 Task: Create a section Fast & Furious and in the section, add a milestone Wireless Network Optimization in the project ArtisanTech
Action: Mouse scrolled (76, 91) with delta (0, 0)
Screenshot: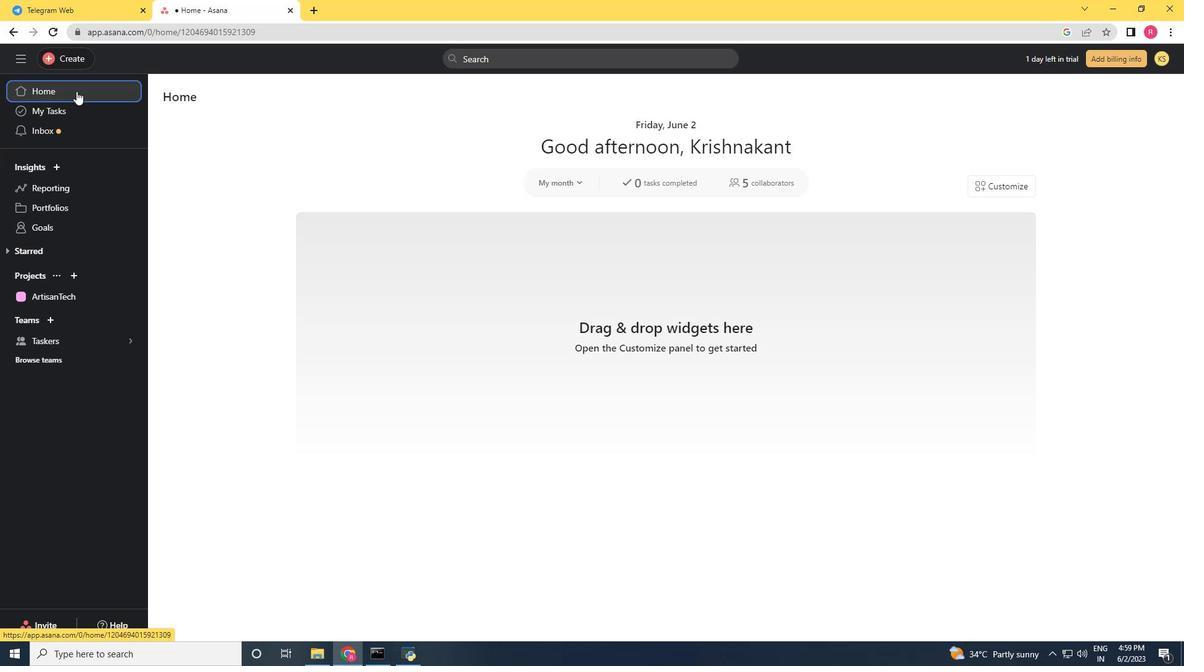 
Action: Mouse moved to (88, 297)
Screenshot: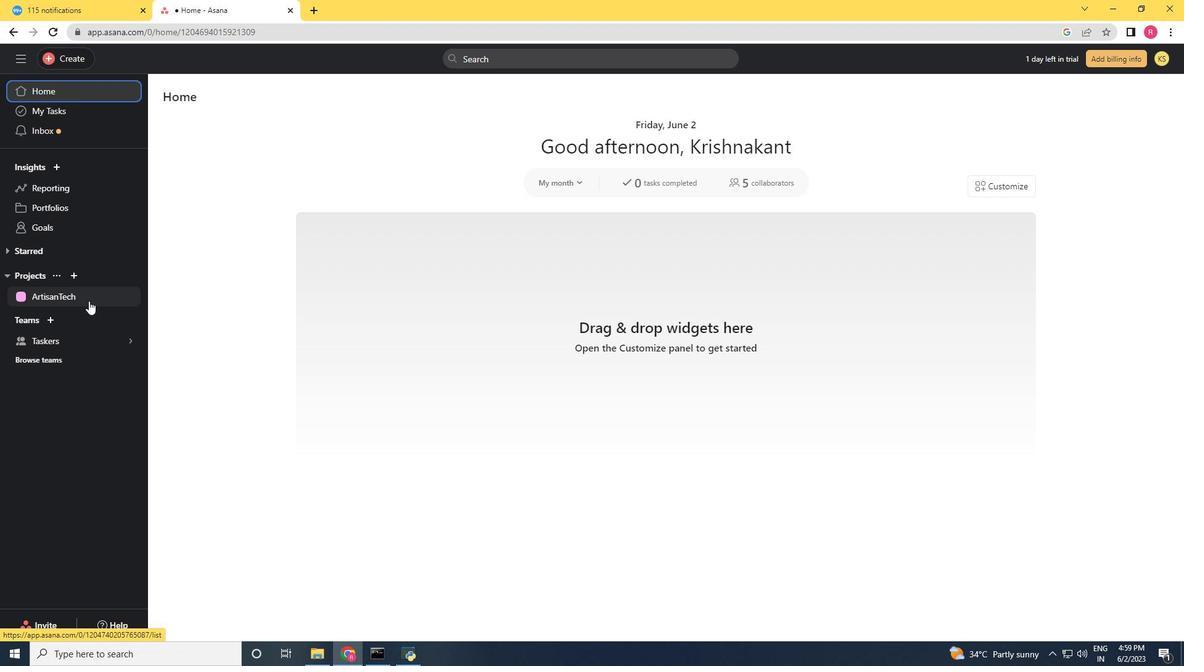 
Action: Mouse pressed left at (88, 297)
Screenshot: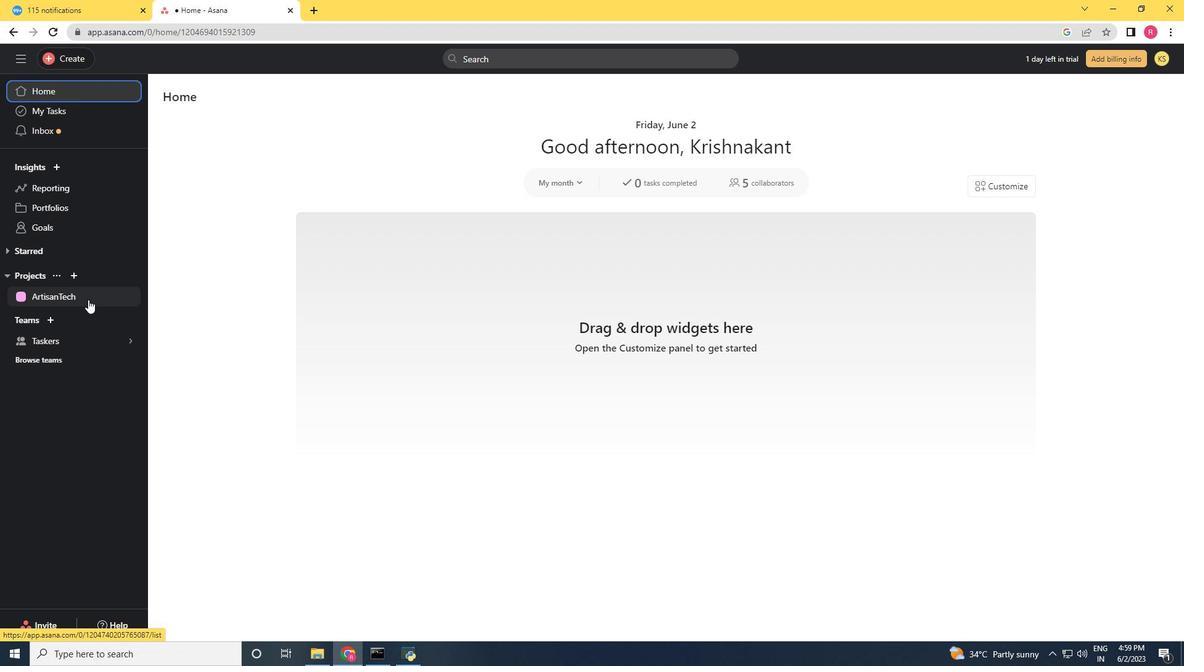 
Action: Mouse moved to (204, 499)
Screenshot: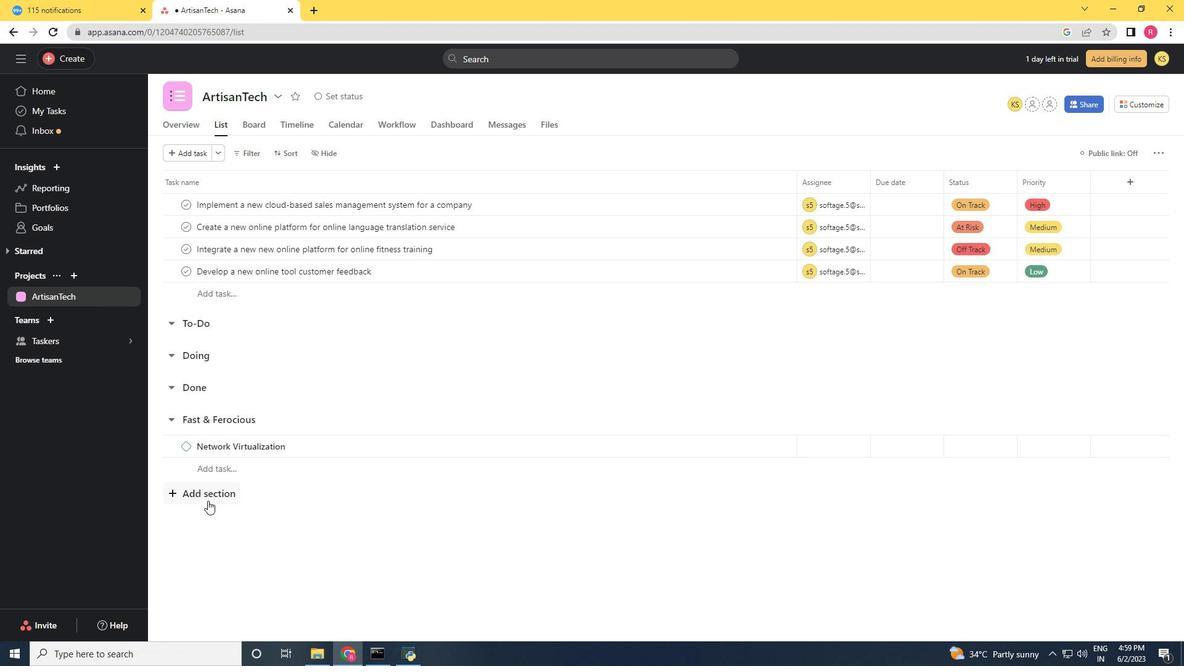 
Action: Mouse pressed left at (204, 499)
Screenshot: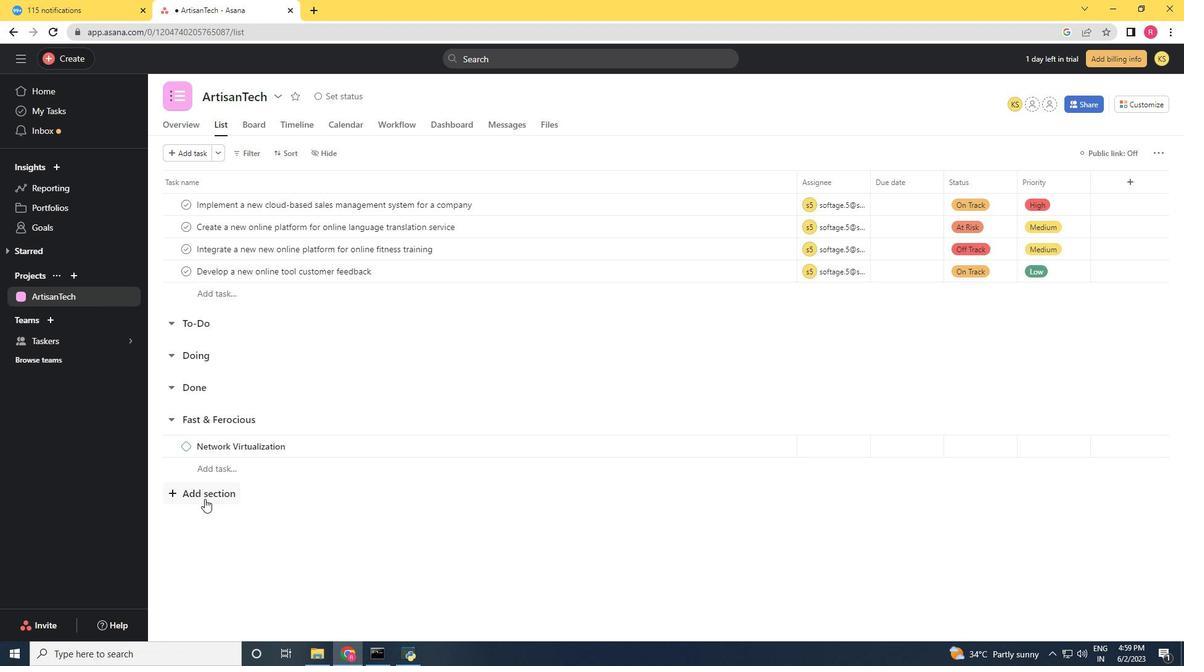 
Action: Mouse moved to (202, 497)
Screenshot: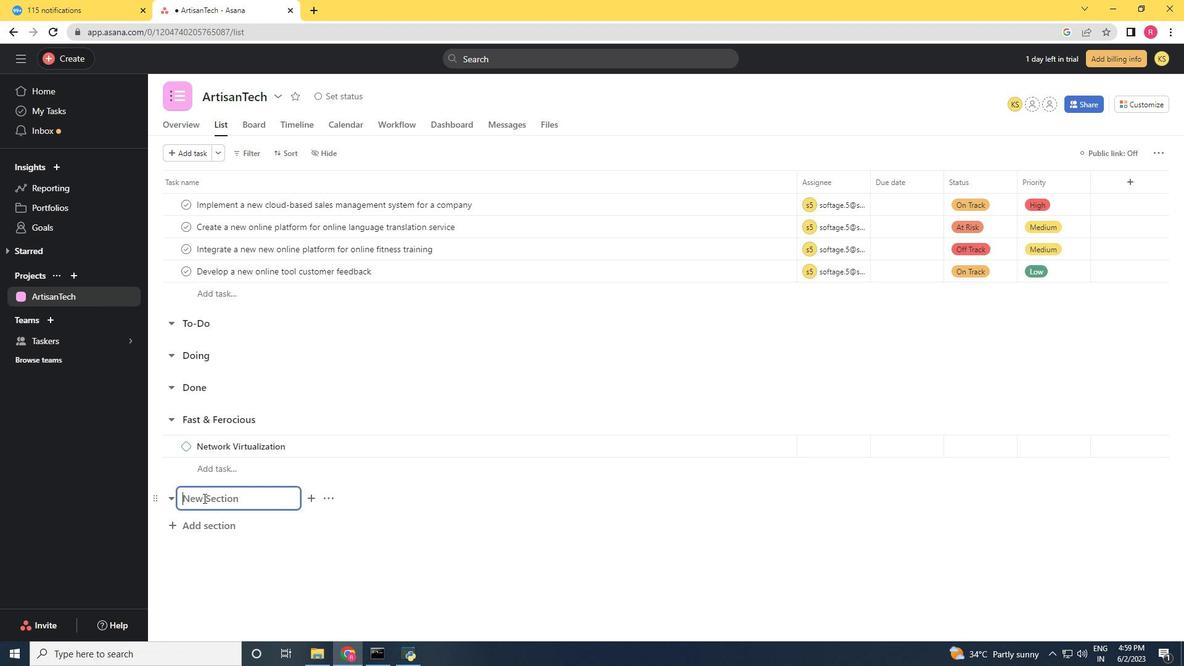 
Action: Key pressed <Key.shift><Key.shift><Key.shift><Key.shift><Key.shift><Key.shift>Fast<Key.space><Key.shift><Key.shift><Key.shift><Key.shift>&<Key.space><Key.shift><Key.shift><Key.shift><Key.shift><Key.shift><Key.shift><Key.shift><Key.shift><Key.shift><Key.shift><Key.shift><Key.shift><Key.shift><Key.shift><Key.shift><Key.shift><Key.shift><Key.shift><Key.shift><Key.shift><Key.shift><Key.shift><Key.shift><Key.shift><Key.shift><Key.shift><Key.shift><Key.shift><Key.shift><Key.shift><Key.shift><Key.shift><Key.shift><Key.shift><Key.shift><Key.shift><Key.shift><Key.shift><Key.shift><Key.shift>Furiou
Screenshot: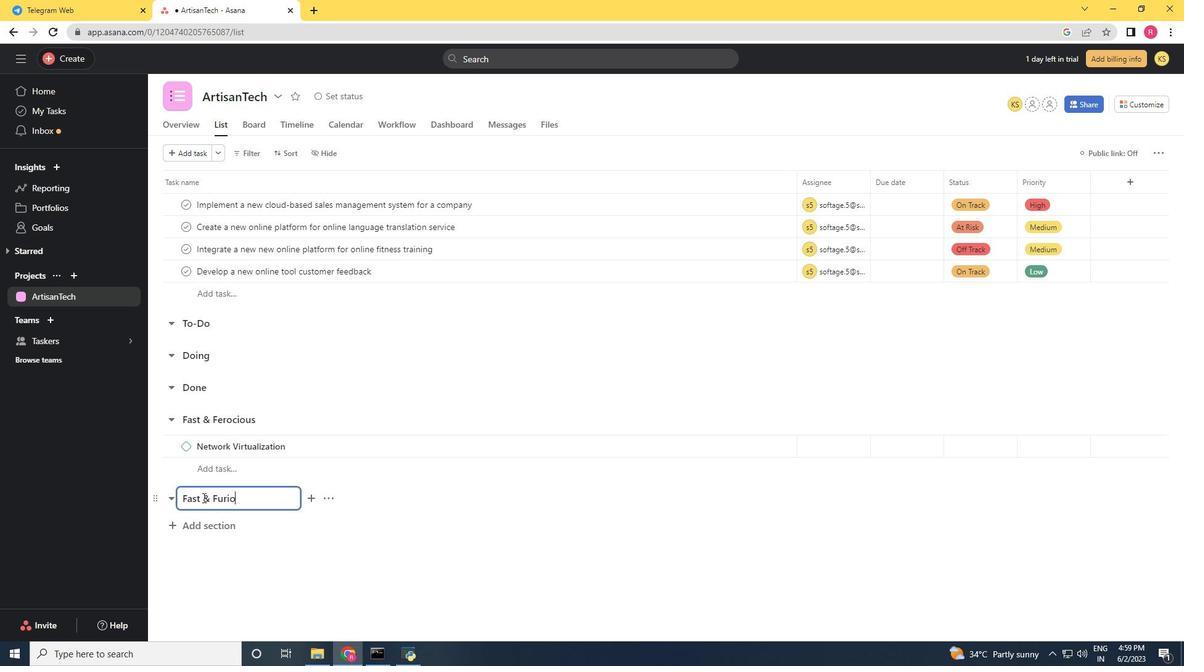 
Action: Mouse moved to (202, 497)
Screenshot: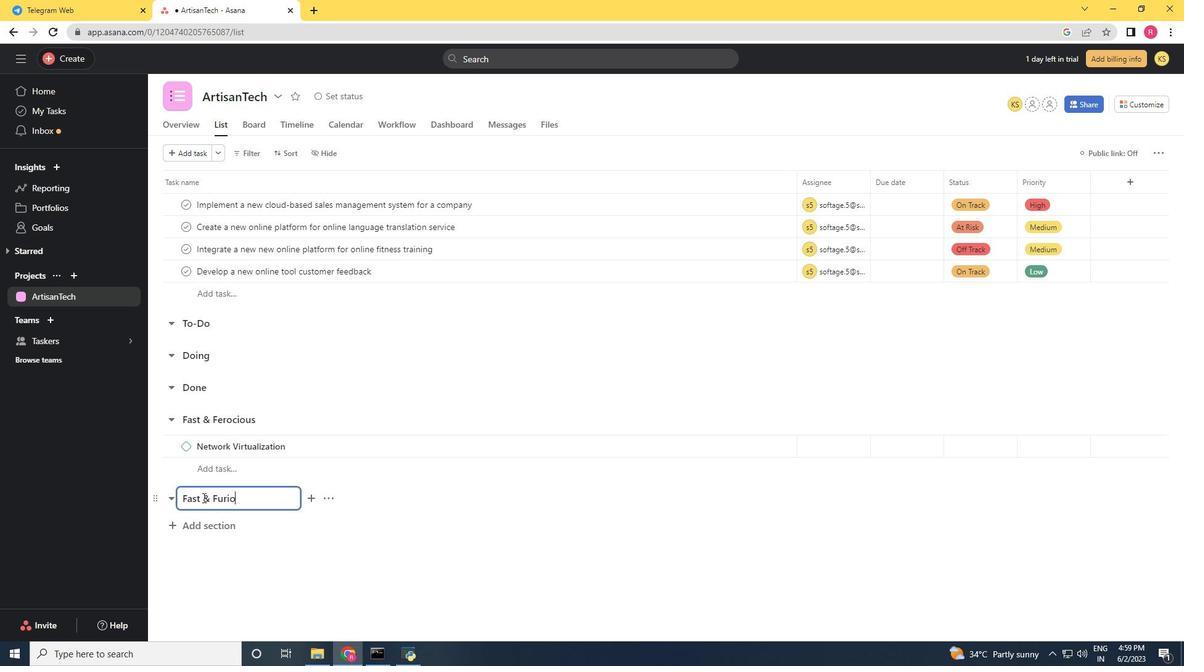 
Action: Key pressed s<Key.enter><Key.shift><Key.shift><Key.shift><Key.shift><Key.shift><Key.shift><Key.shift><Key.shift><Key.shift><Key.shift><Key.shift><Key.shift><Key.shift><Key.shift><Key.shift><Key.shift><Key.shift><Key.shift><Key.shift><Key.shift><Key.shift><Key.shift><Key.shift><Key.shift><Key.shift><Key.shift><Key.shift><Key.shift>Wireless<Key.space><Key.shift>Networking<Key.space><Key.shift>Optimization<Key.space>
Screenshot: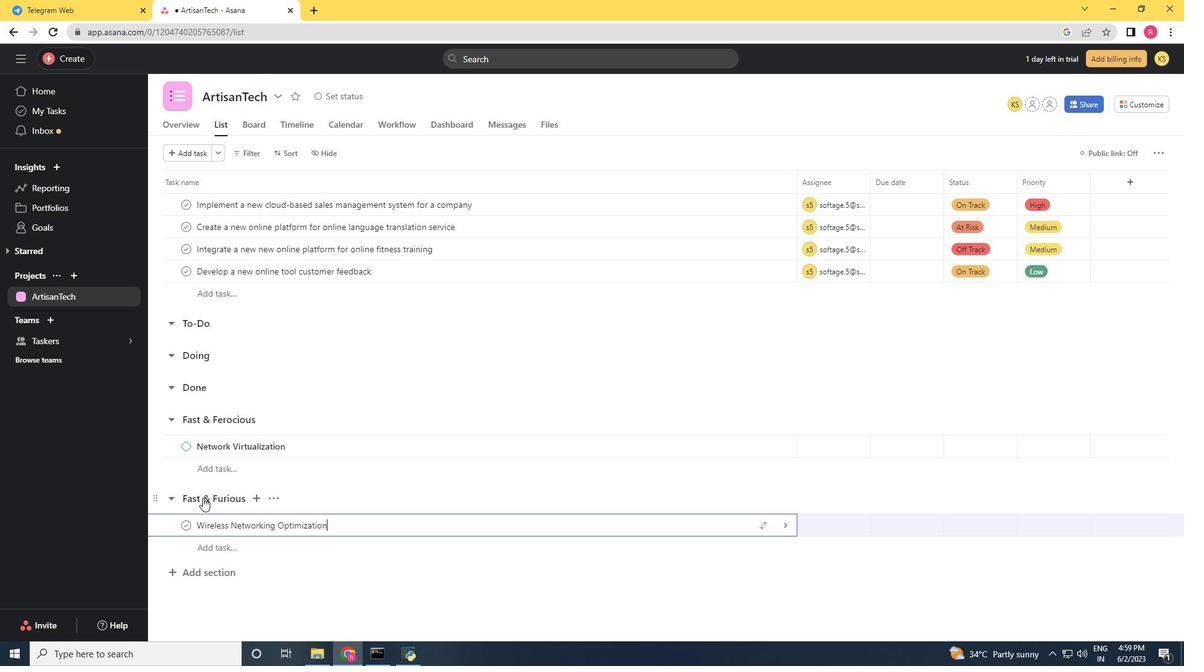 
Action: Mouse moved to (354, 525)
Screenshot: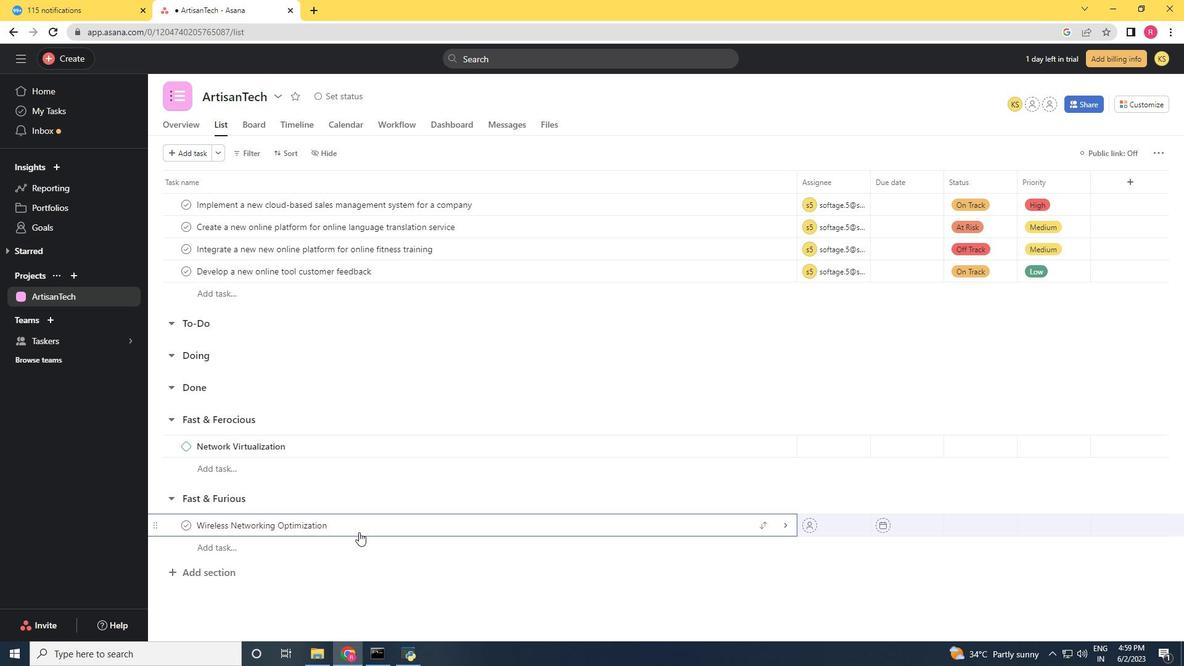 
Action: Mouse pressed right at (354, 525)
Screenshot: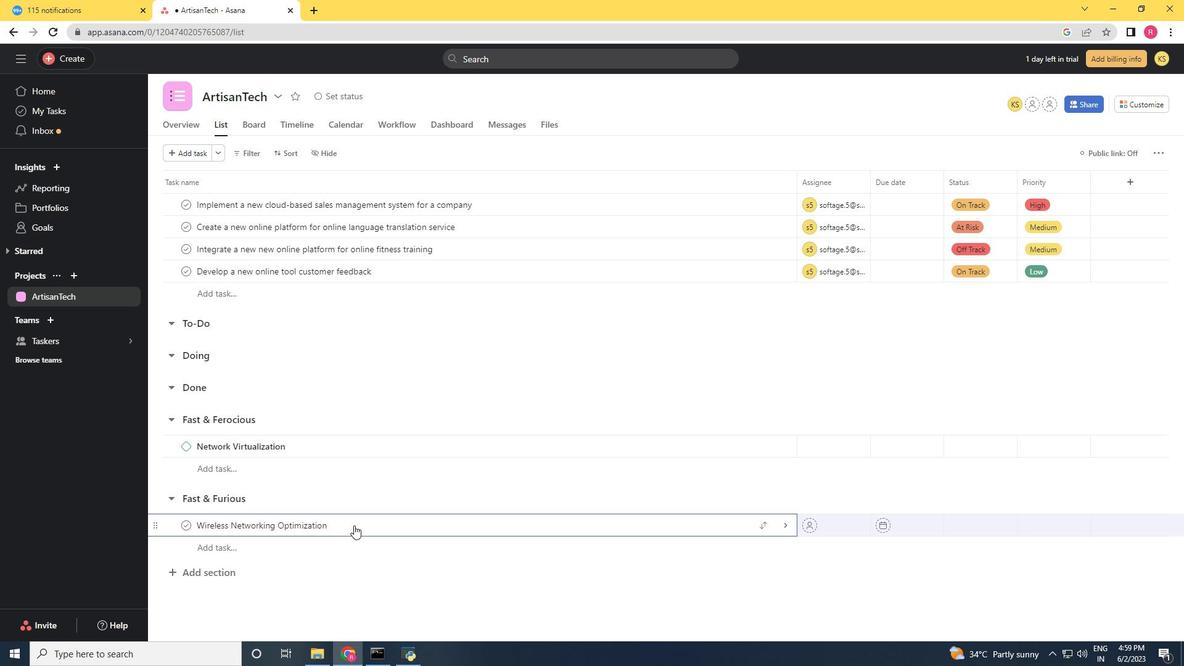 
Action: Mouse moved to (400, 462)
Screenshot: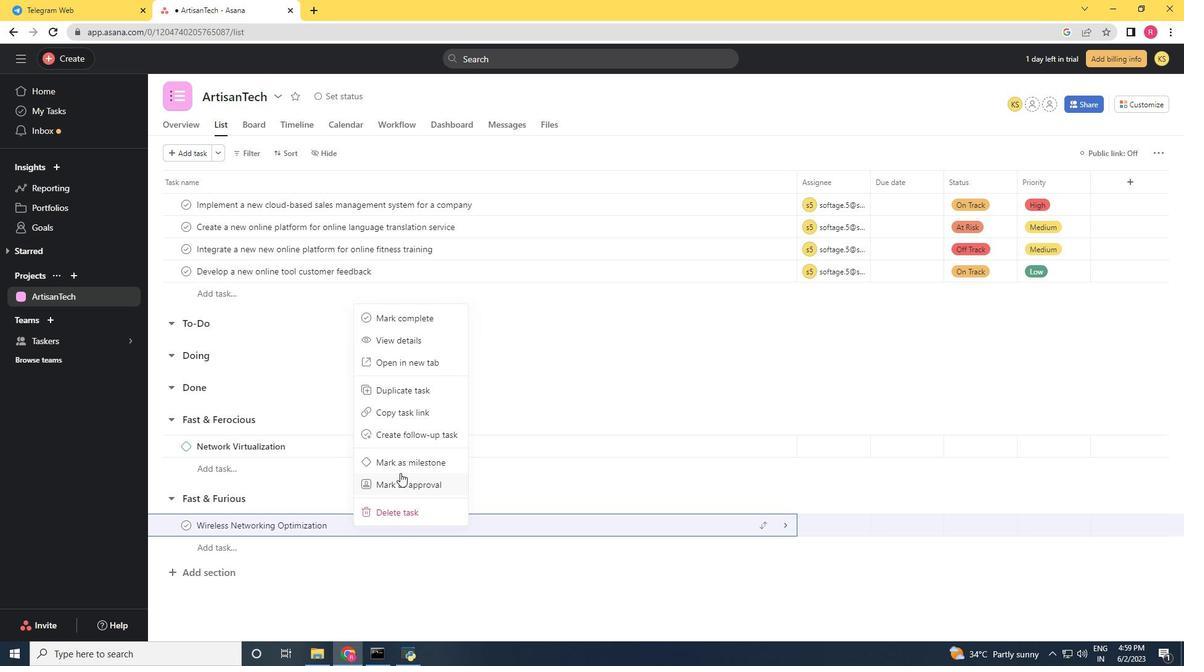 
Action: Mouse pressed left at (400, 462)
Screenshot: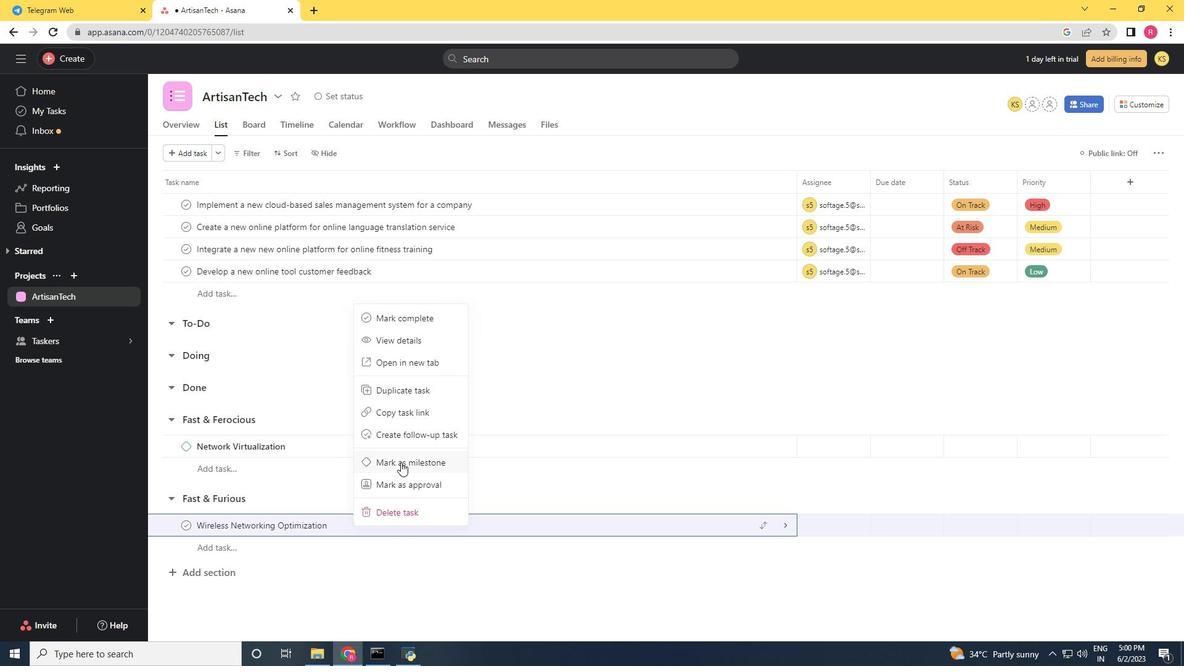 
Action: Mouse moved to (360, 475)
Screenshot: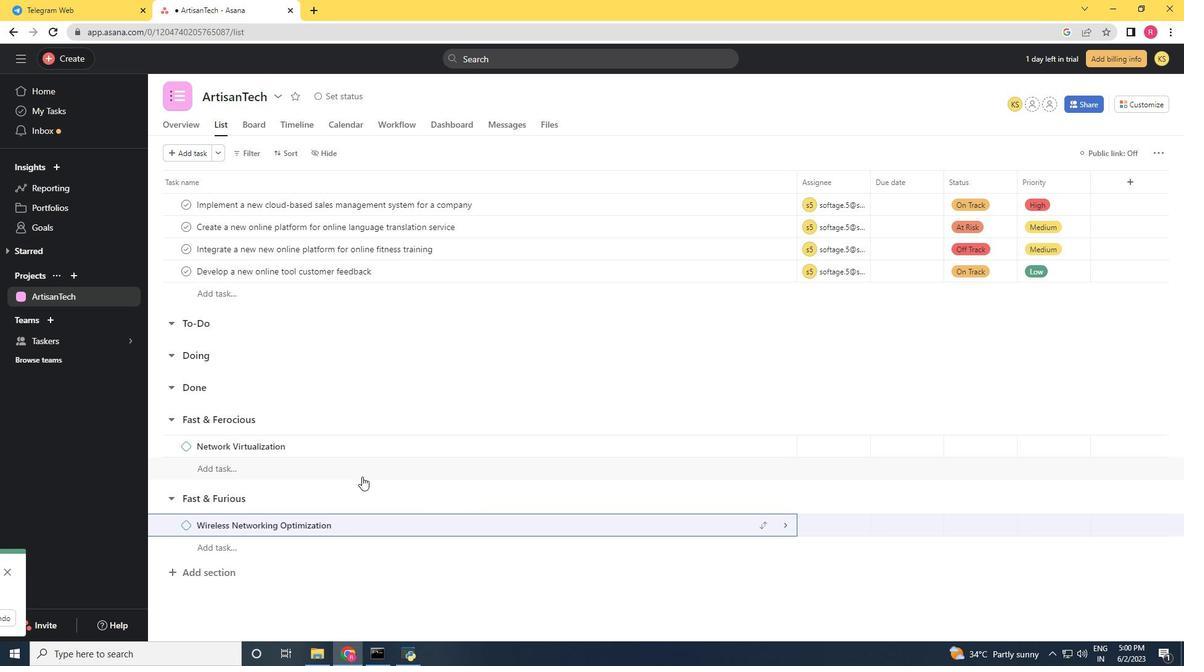 
